 Task: Add Organic Valley Organic Sliced American Cheese to the cart.
Action: Mouse moved to (16, 72)
Screenshot: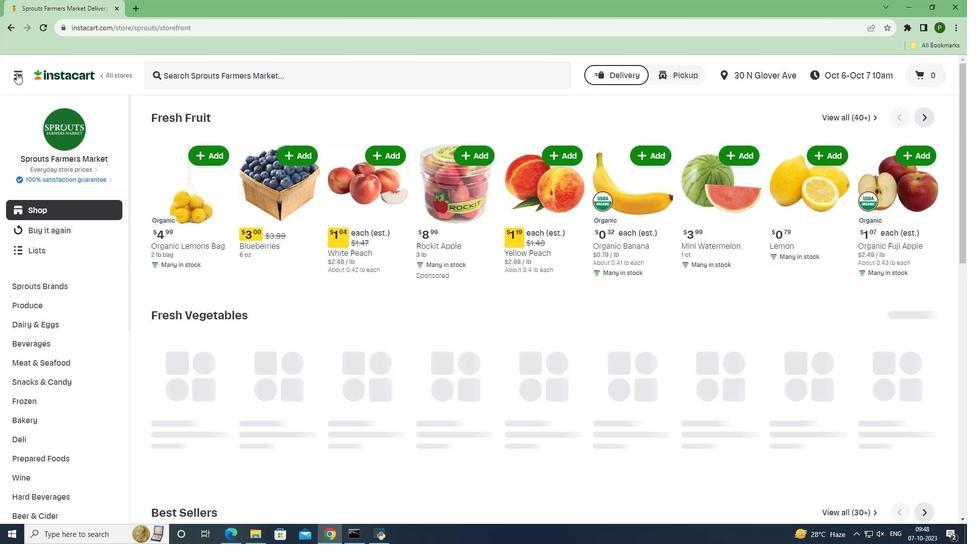 
Action: Mouse pressed left at (16, 72)
Screenshot: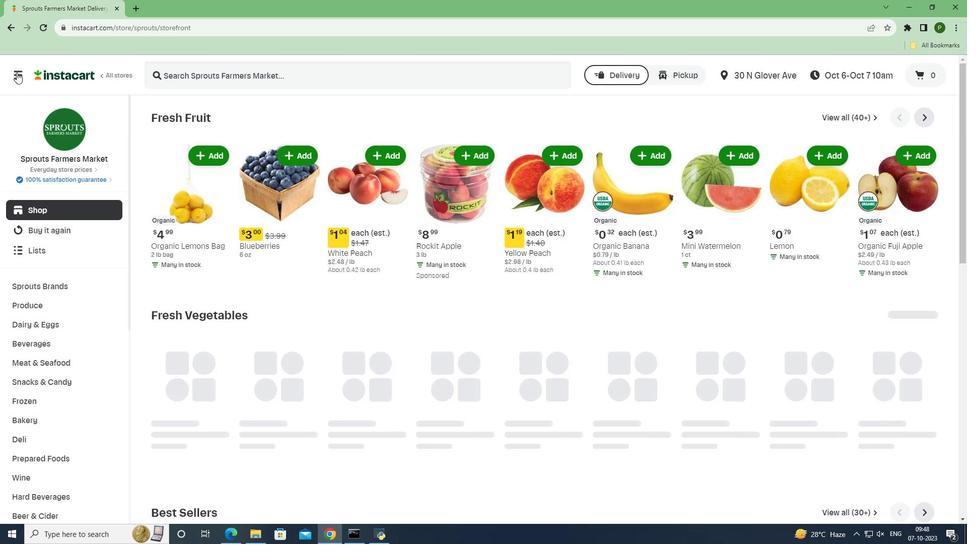 
Action: Mouse moved to (58, 260)
Screenshot: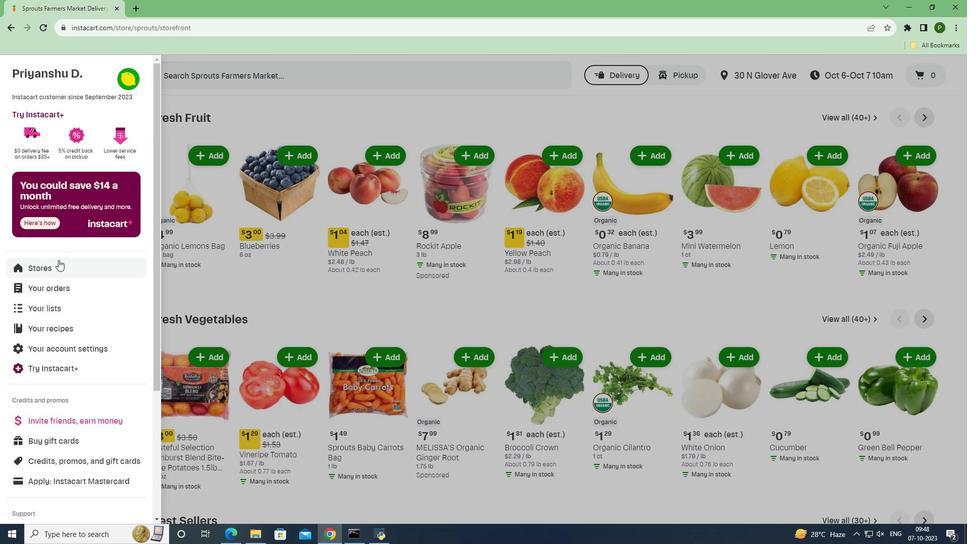 
Action: Mouse pressed left at (58, 260)
Screenshot: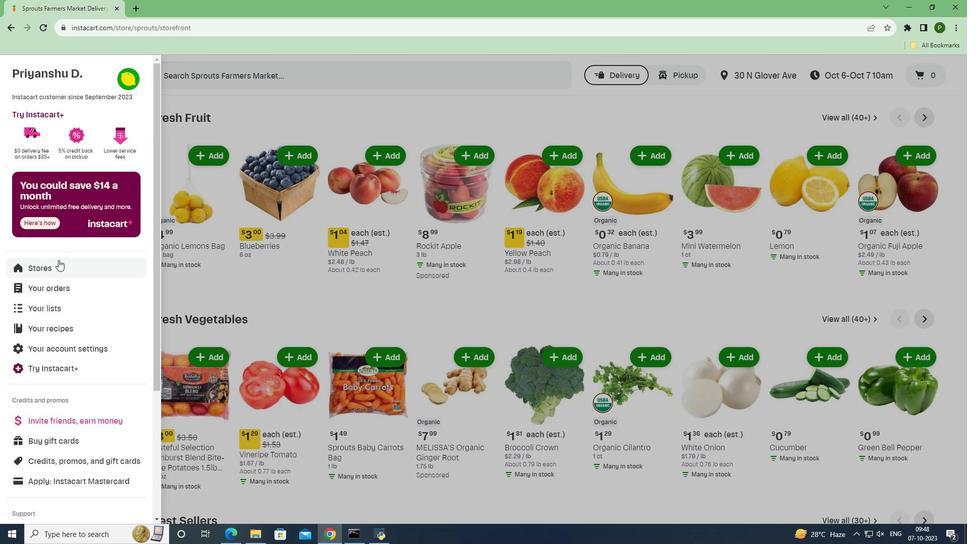 
Action: Mouse moved to (232, 117)
Screenshot: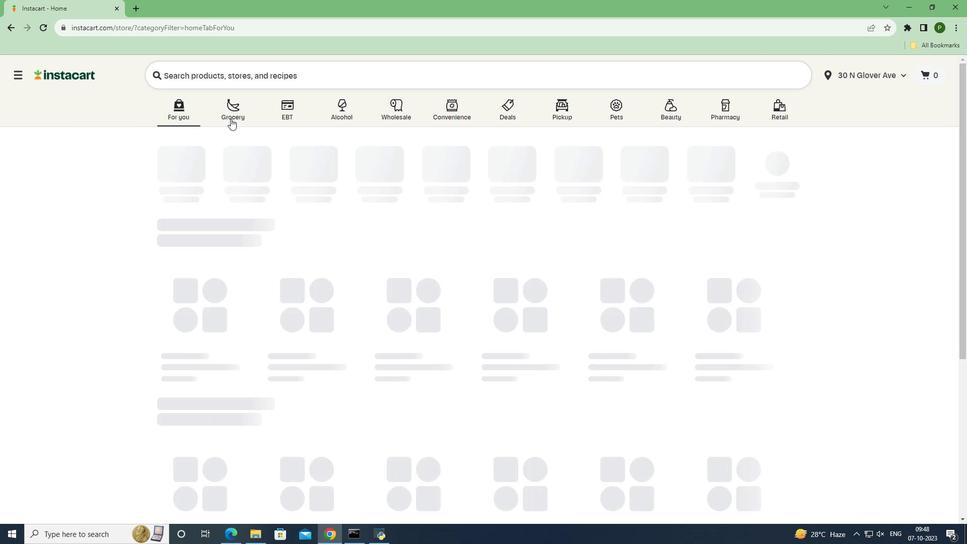 
Action: Mouse pressed left at (232, 117)
Screenshot: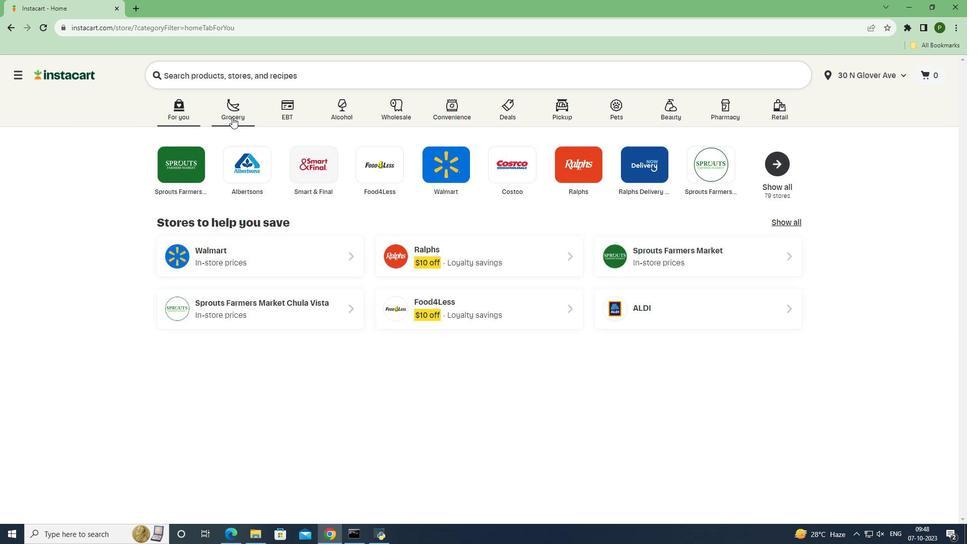 
Action: Mouse moved to (411, 234)
Screenshot: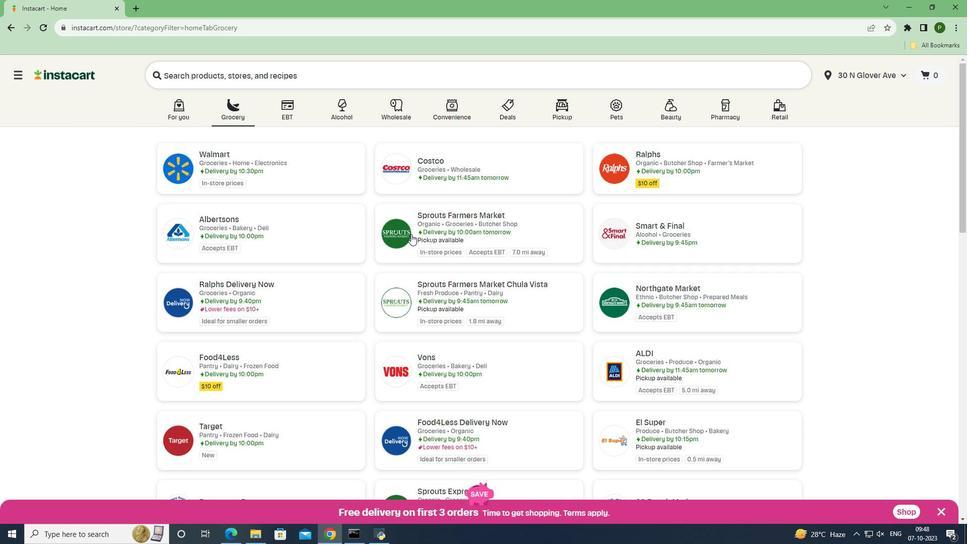 
Action: Mouse pressed left at (411, 234)
Screenshot: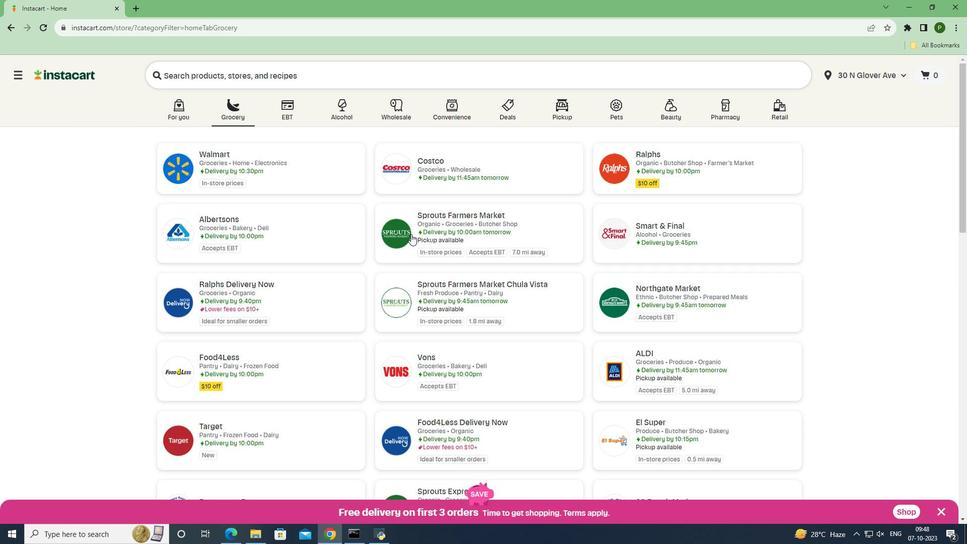 
Action: Mouse moved to (49, 329)
Screenshot: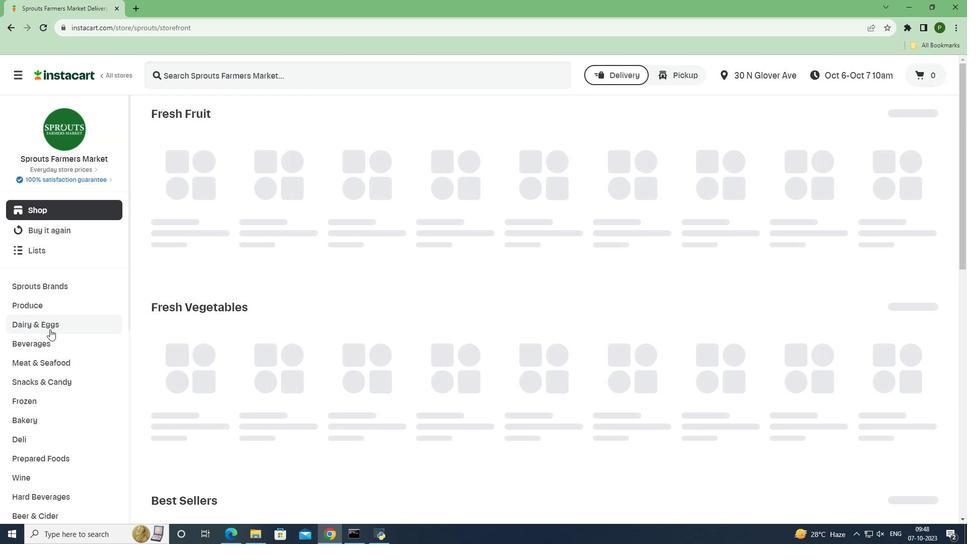 
Action: Mouse pressed left at (49, 329)
Screenshot: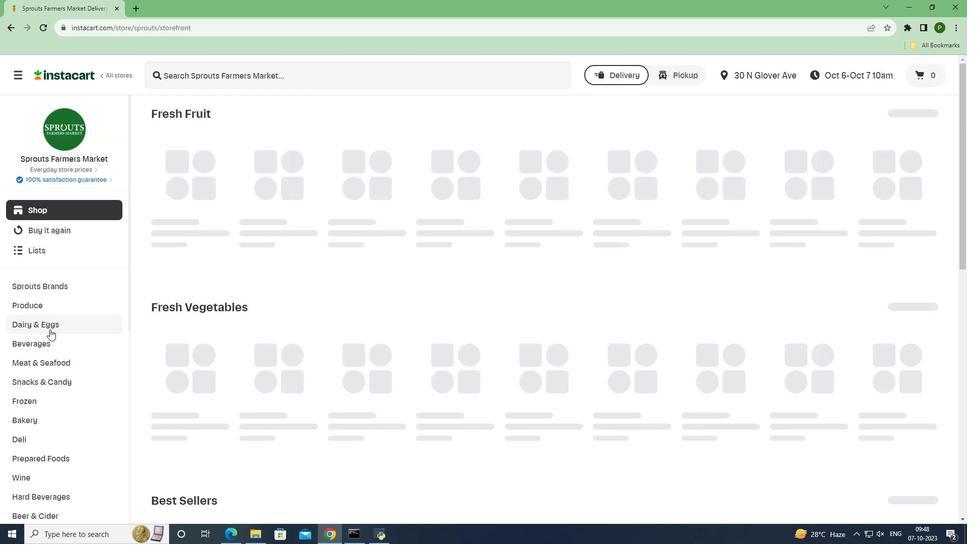 
Action: Mouse moved to (51, 363)
Screenshot: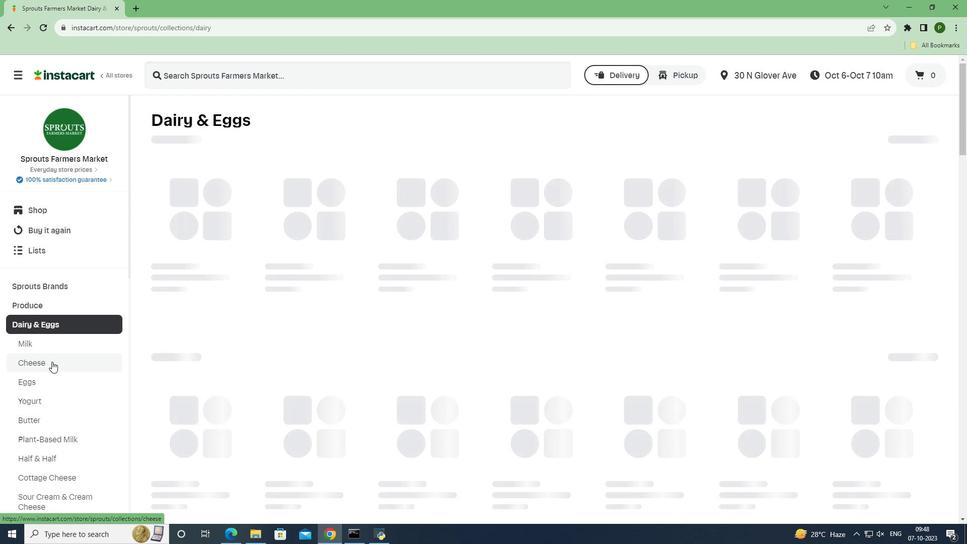 
Action: Mouse pressed left at (51, 363)
Screenshot: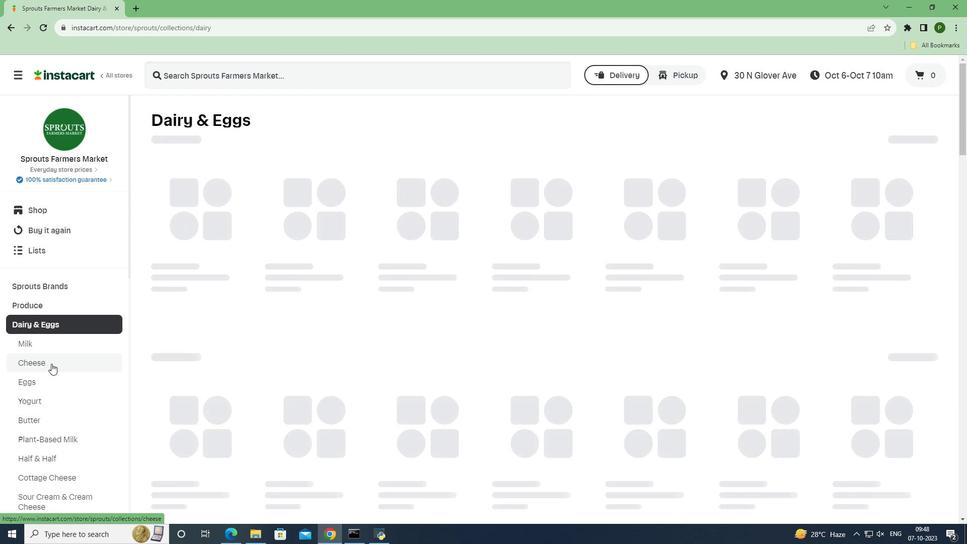 
Action: Mouse moved to (198, 70)
Screenshot: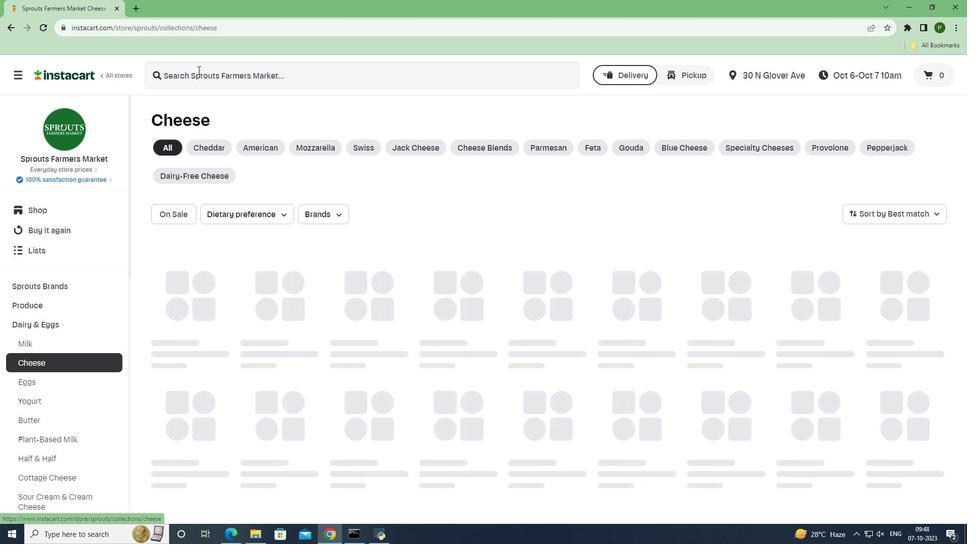 
Action: Mouse pressed left at (198, 70)
Screenshot: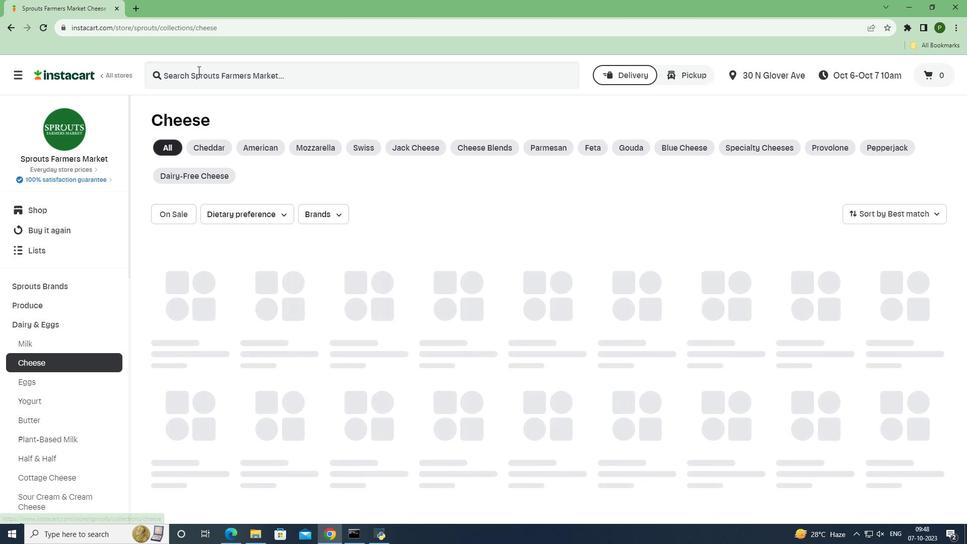 
Action: Key pressed <Key.caps_lock>O<Key.caps_lock>rganic<Key.space><Key.caps_lock>V<Key.caps_lock>alley<Key.space><Key.caps_lock>O<Key.caps_lock>rganic<Key.space><Key.caps_lock>S<Key.caps_lock>liced<Key.space><Key.caps_lock>A<Key.caps_lock>merican<Key.space><Key.caps_lock>C<Key.caps_lock>heese<Key.enter>
Screenshot: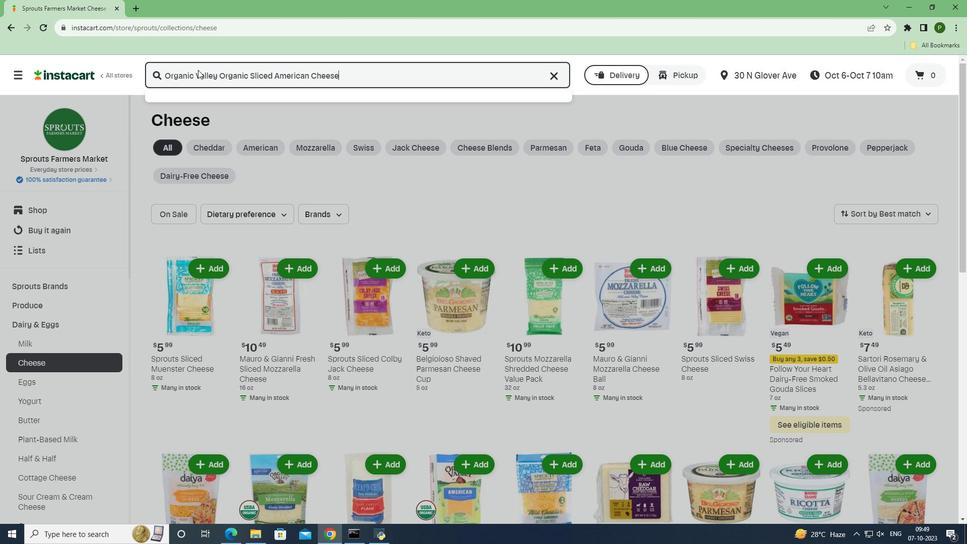 
Action: Mouse moved to (605, 183)
Screenshot: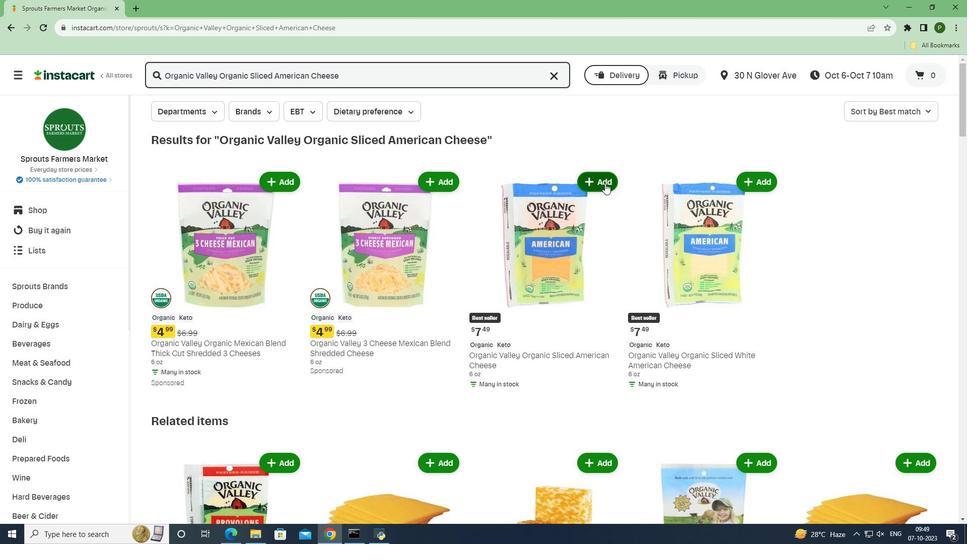 
Action: Mouse pressed left at (605, 183)
Screenshot: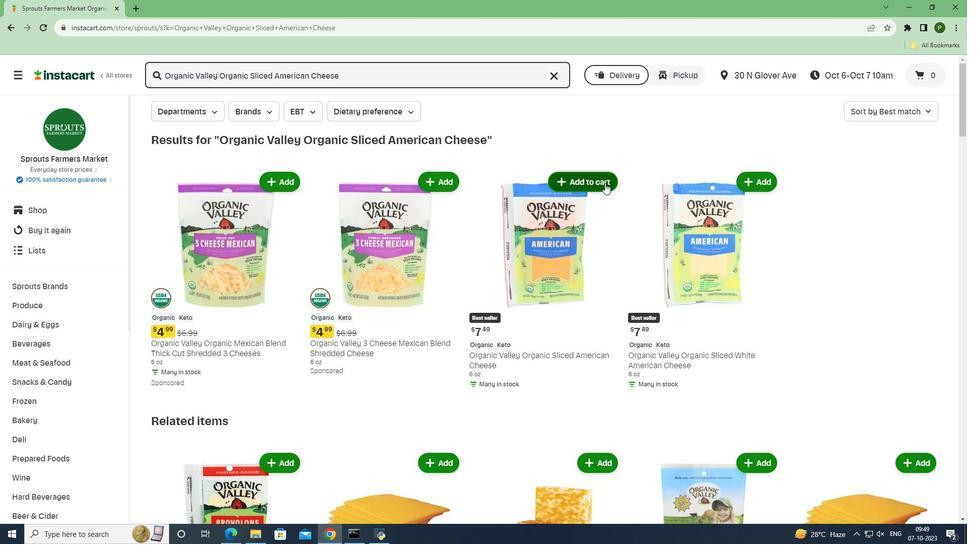 
Action: Mouse moved to (619, 263)
Screenshot: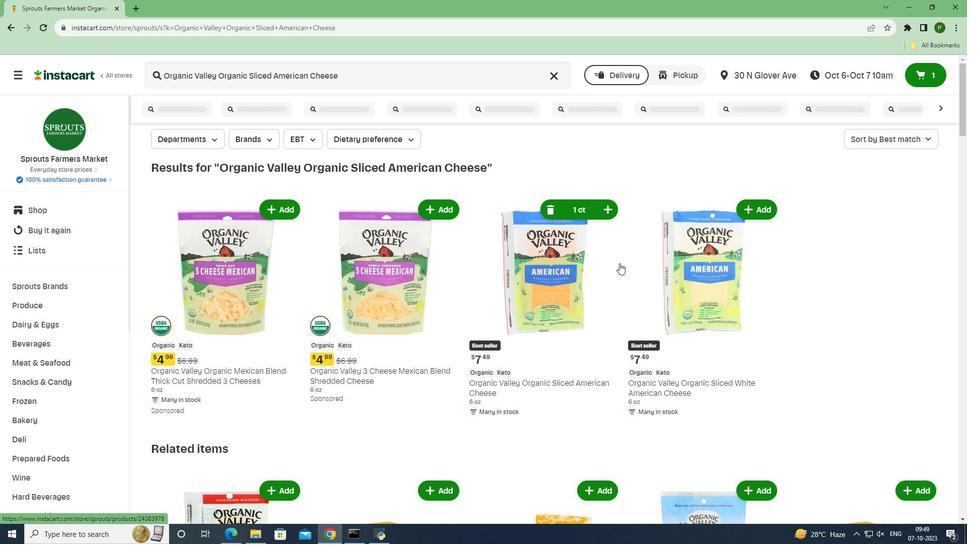 
